 Task: Archive the email with the subject Request for information from softage.1@softage.net
Action: Mouse moved to (740, 70)
Screenshot: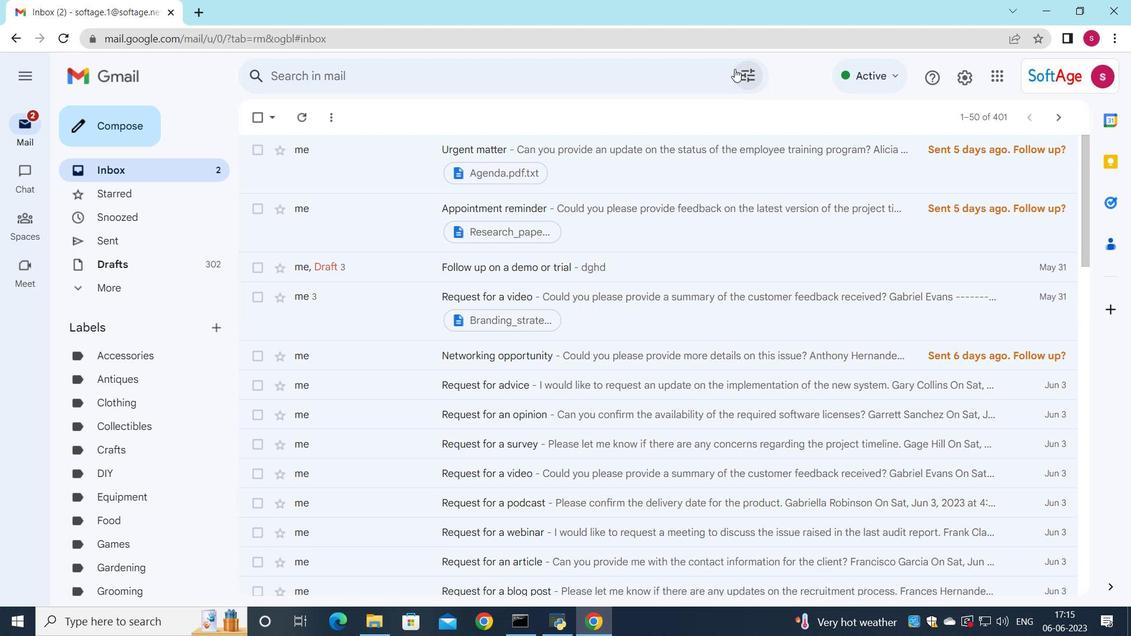 
Action: Mouse pressed left at (740, 70)
Screenshot: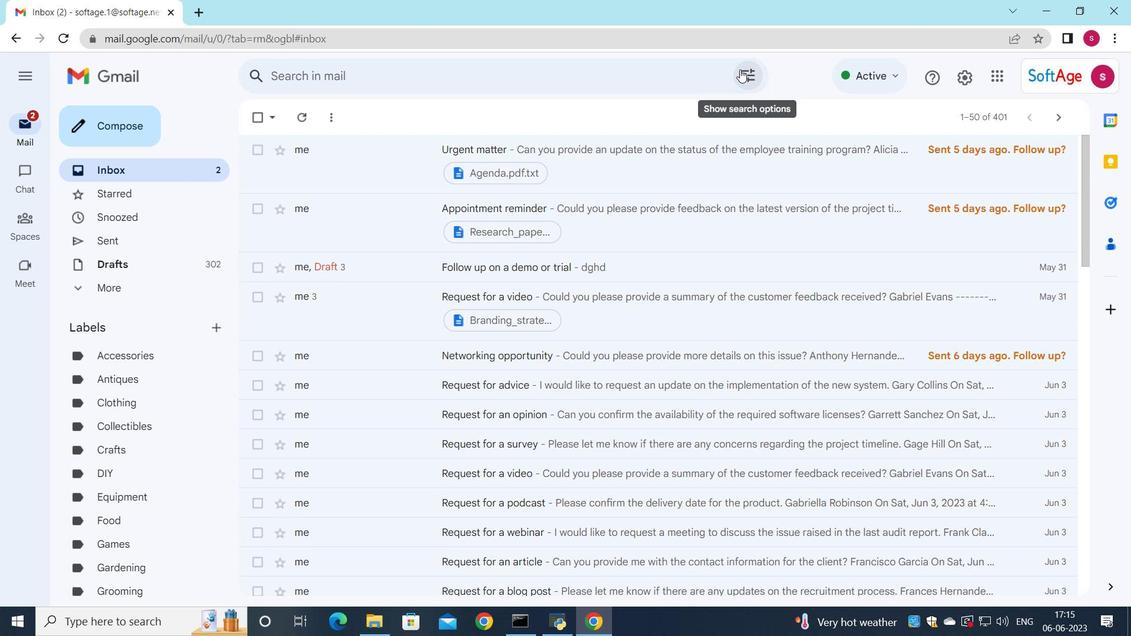
Action: Mouse moved to (532, 116)
Screenshot: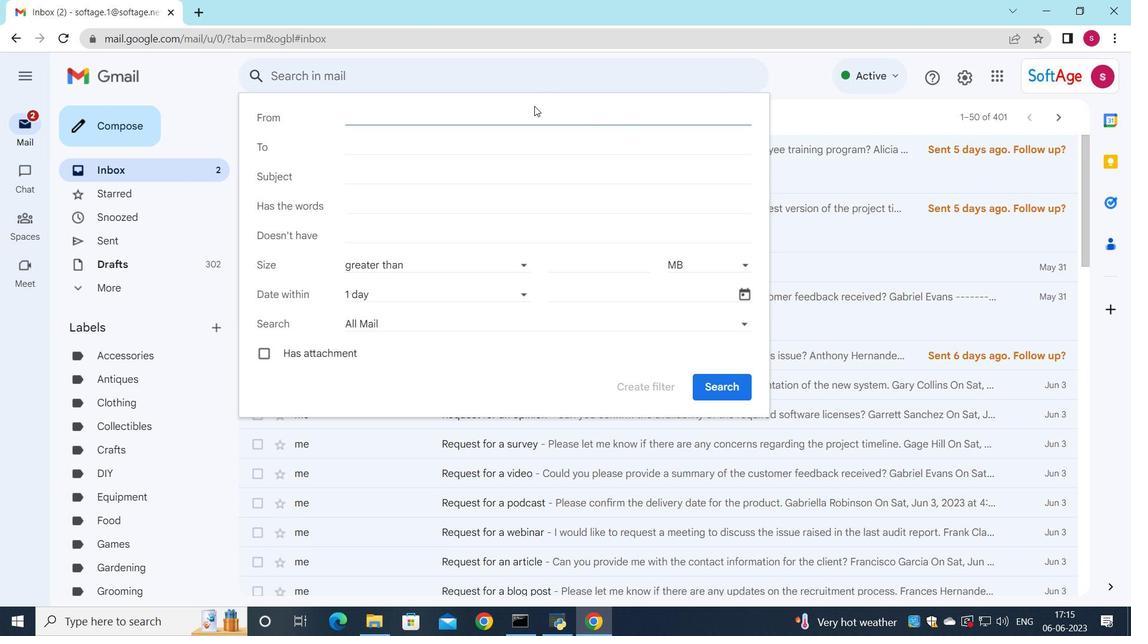 
Action: Key pressed s
Screenshot: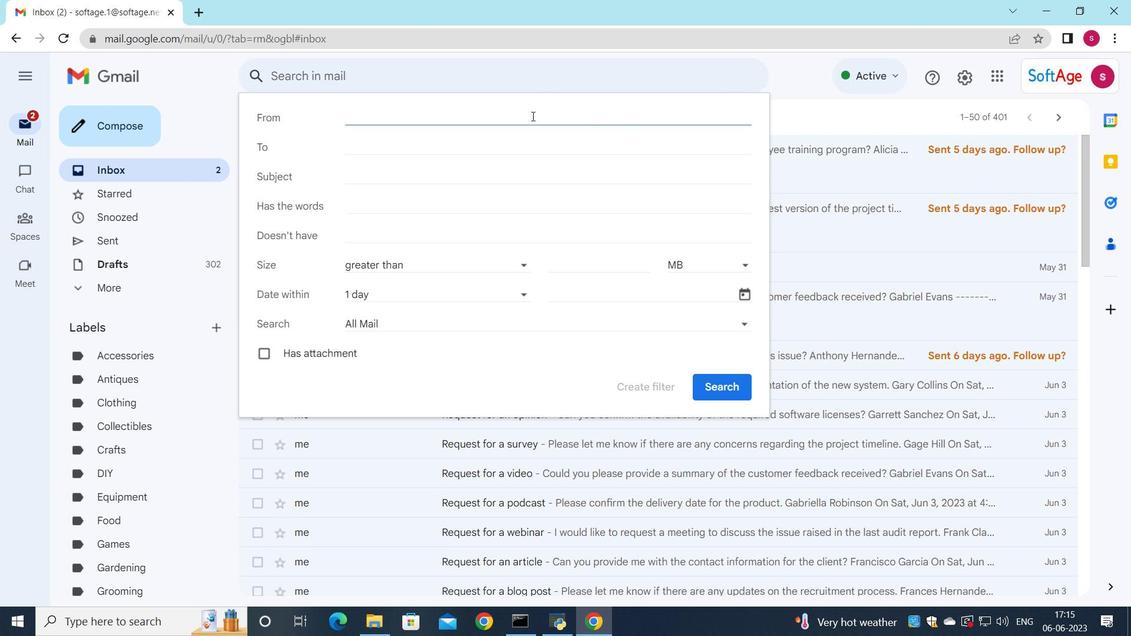 
Action: Mouse moved to (485, 150)
Screenshot: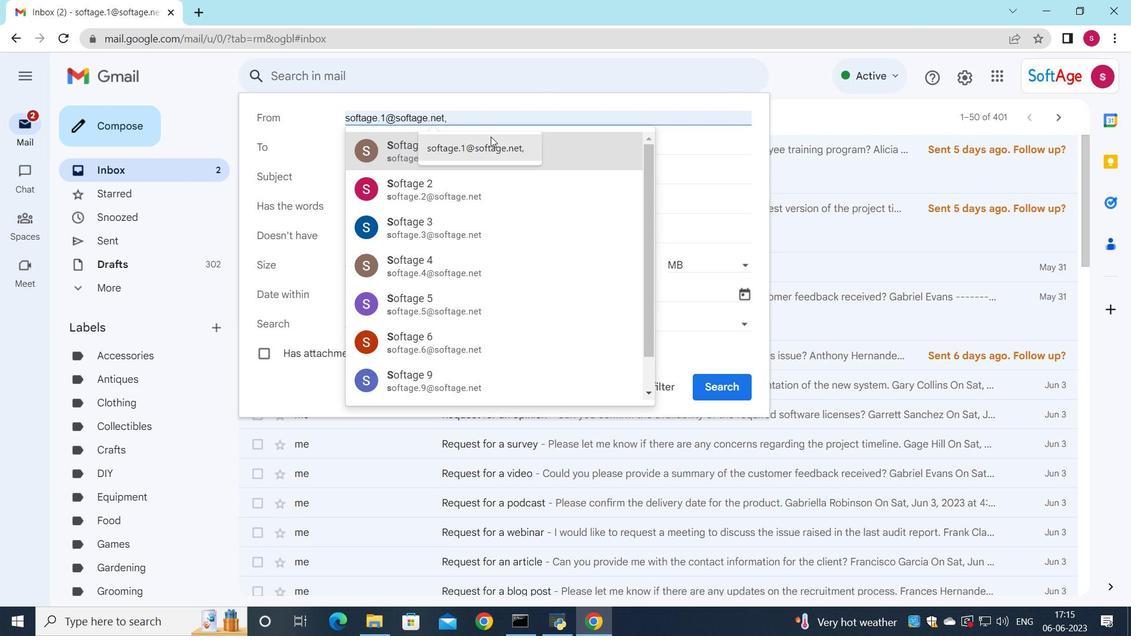 
Action: Mouse pressed left at (485, 150)
Screenshot: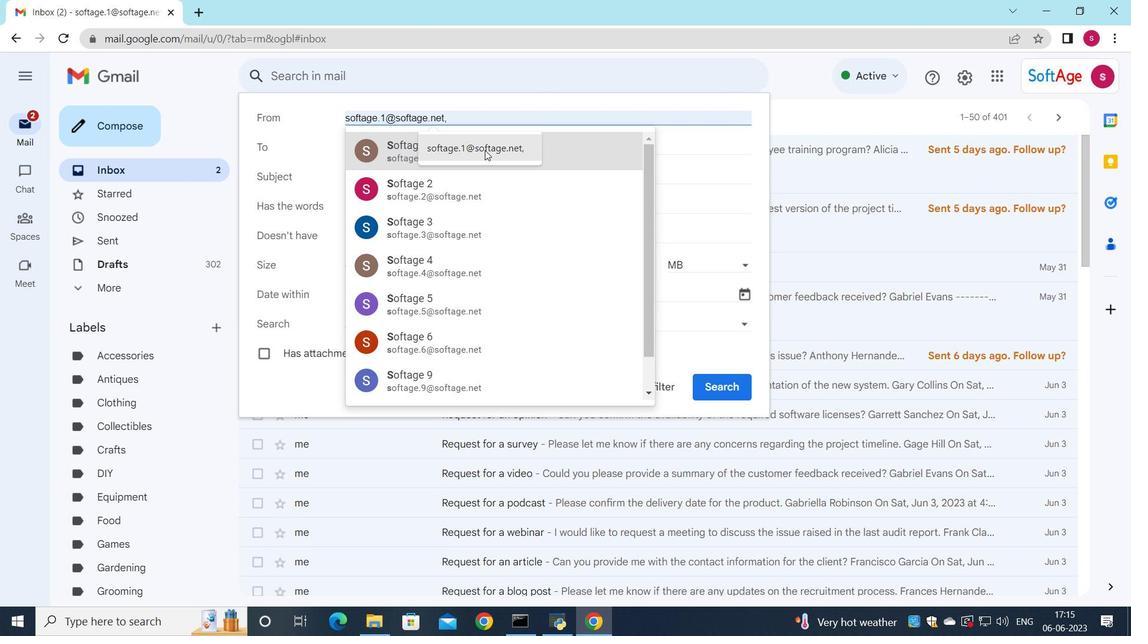
Action: Mouse moved to (396, 173)
Screenshot: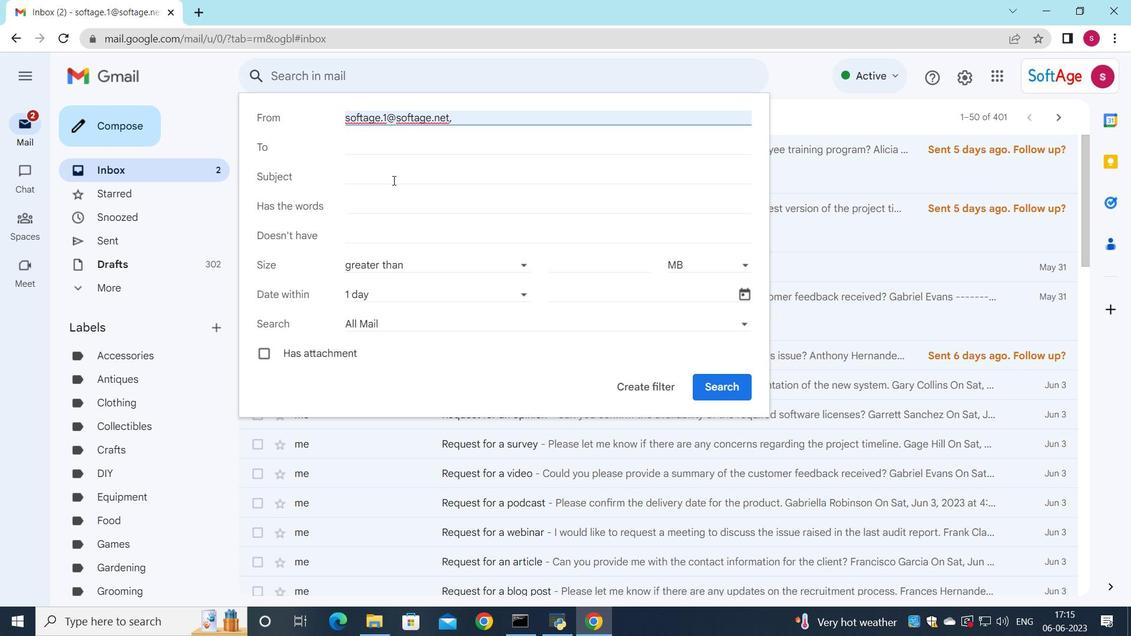 
Action: Mouse pressed left at (396, 173)
Screenshot: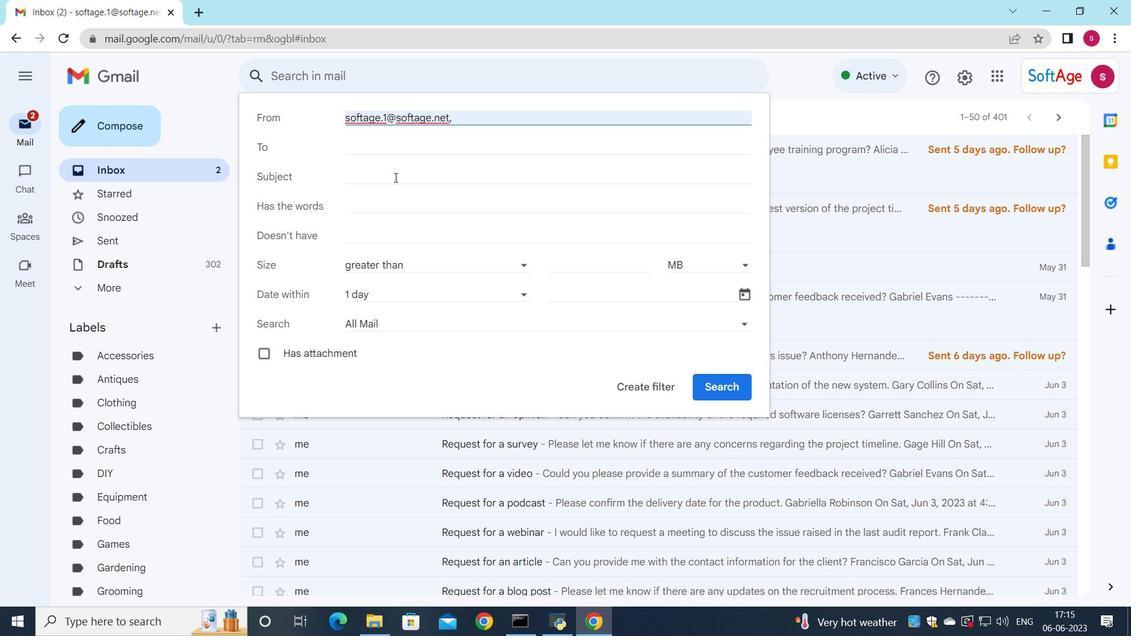 
Action: Key pressed <Key.shift>req<Key.backspace><Key.backspace><Key.backspace><Key.backspace><Key.shift><Key.shift><Key.shift><Key.shift><Key.shift><Key.shift><Key.shift>Requs<Key.backspace>est<Key.space>for<Key.space>information
Screenshot: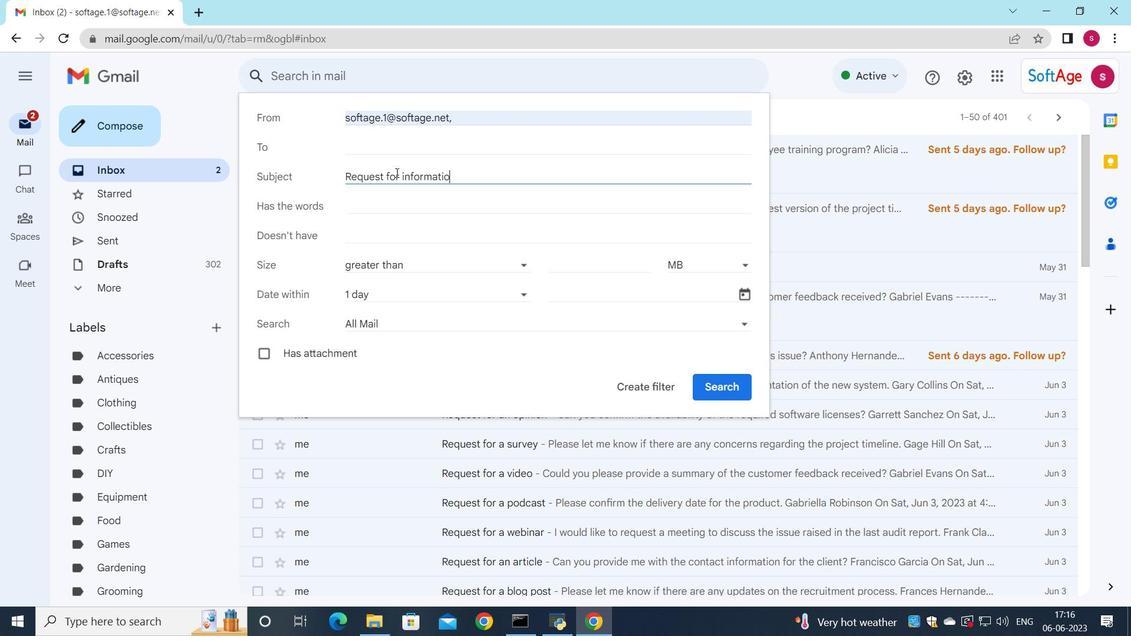 
Action: Mouse moved to (445, 295)
Screenshot: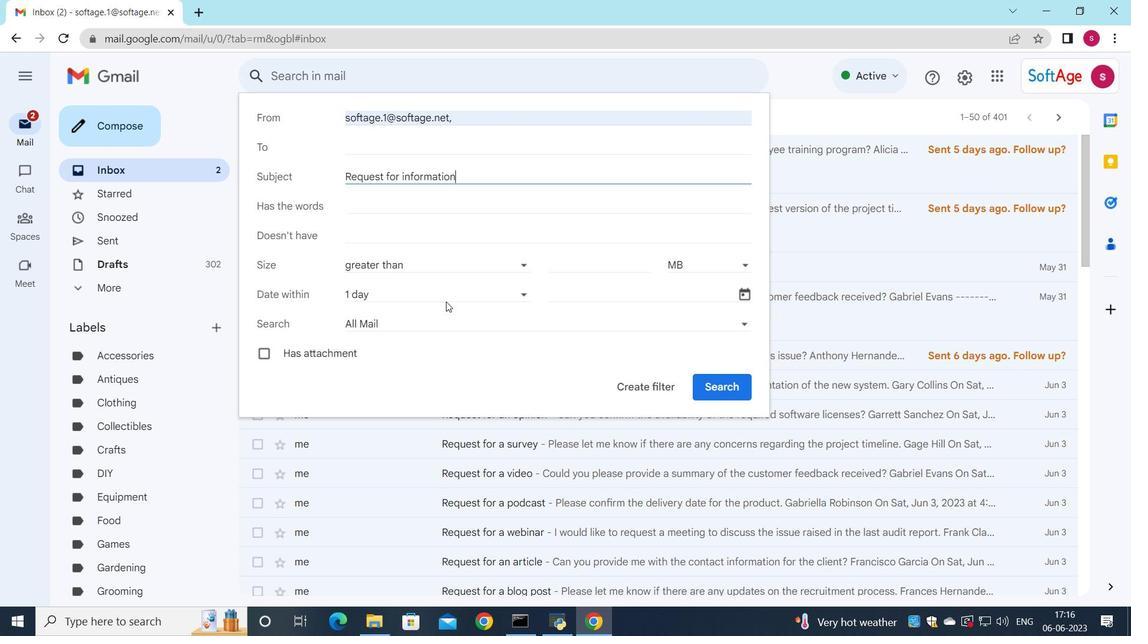 
Action: Mouse pressed left at (445, 295)
Screenshot: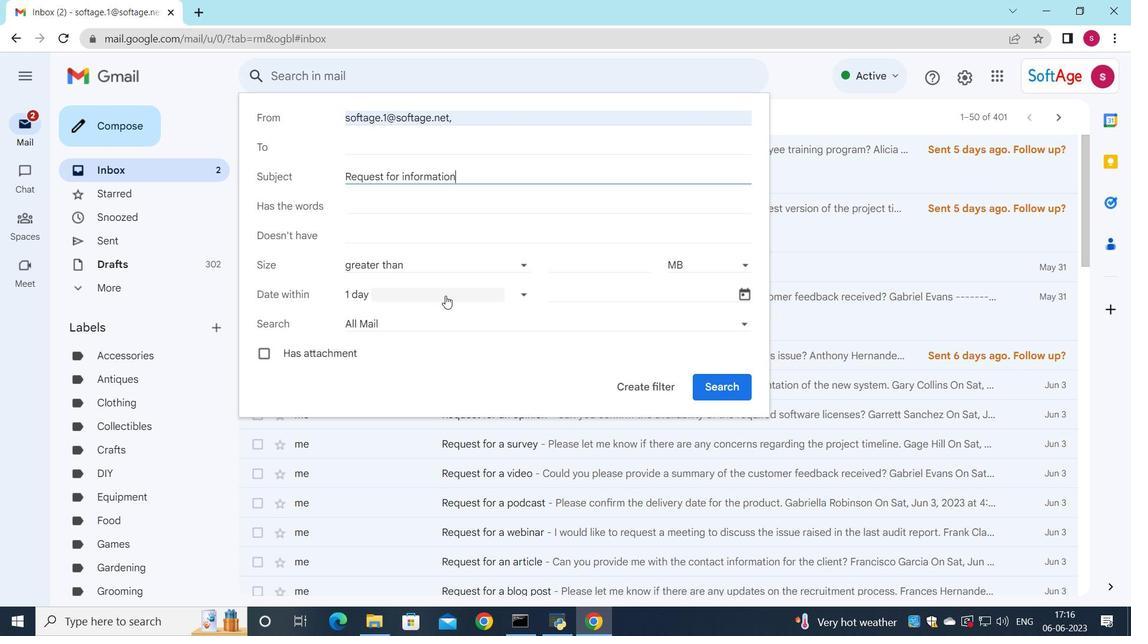 
Action: Mouse moved to (410, 465)
Screenshot: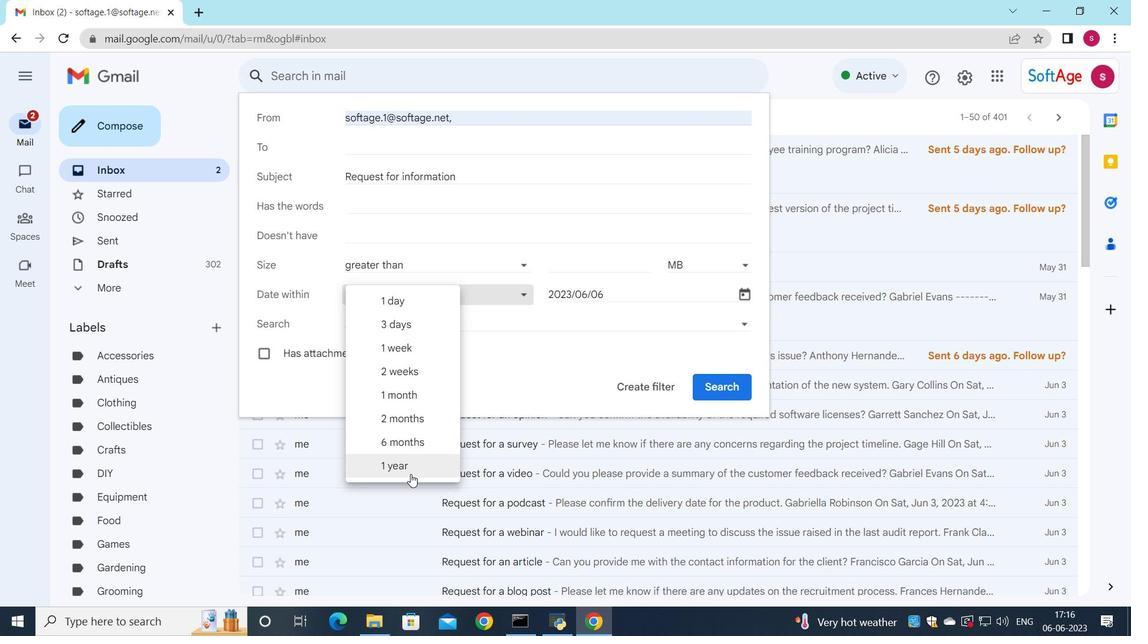
Action: Mouse pressed left at (410, 465)
Screenshot: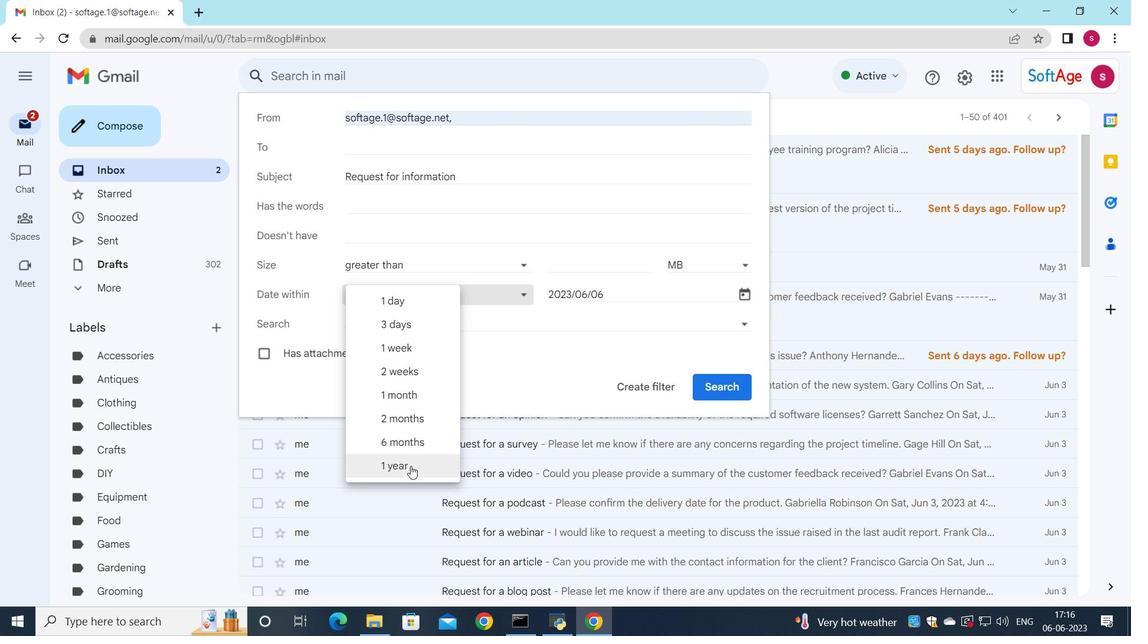 
Action: Mouse moved to (637, 383)
Screenshot: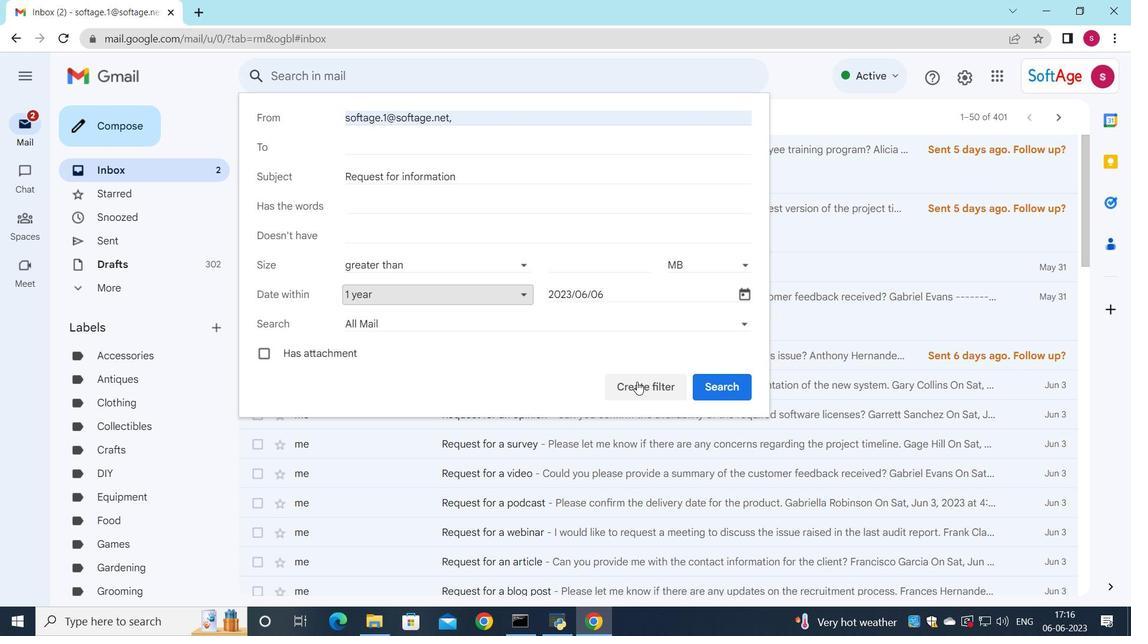 
Action: Mouse pressed left at (637, 383)
Screenshot: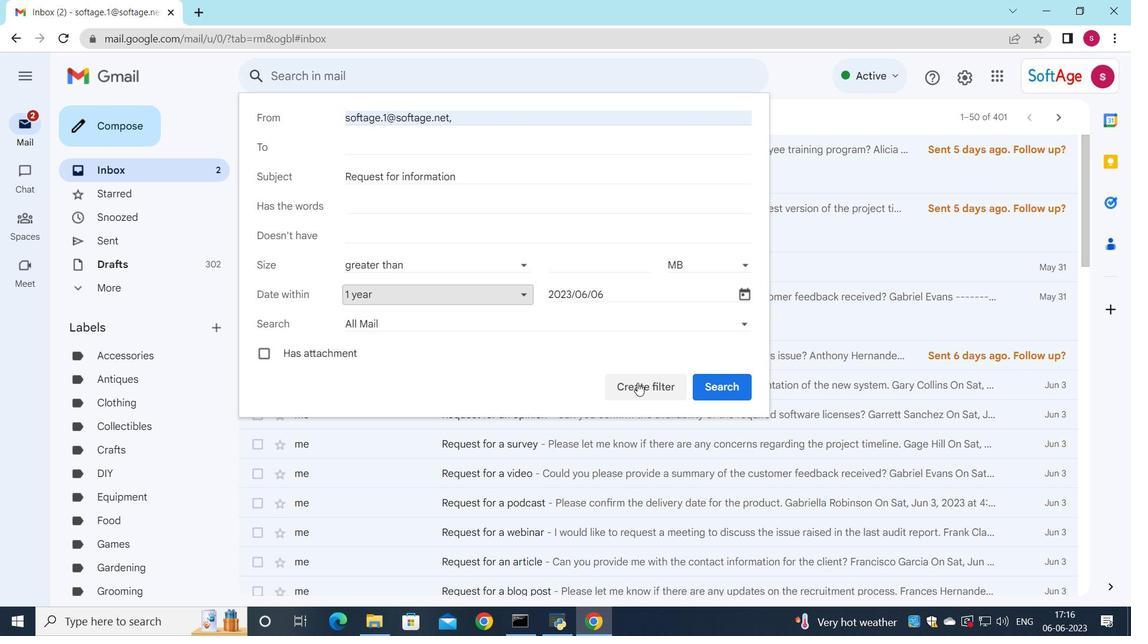 
Action: Mouse moved to (260, 123)
Screenshot: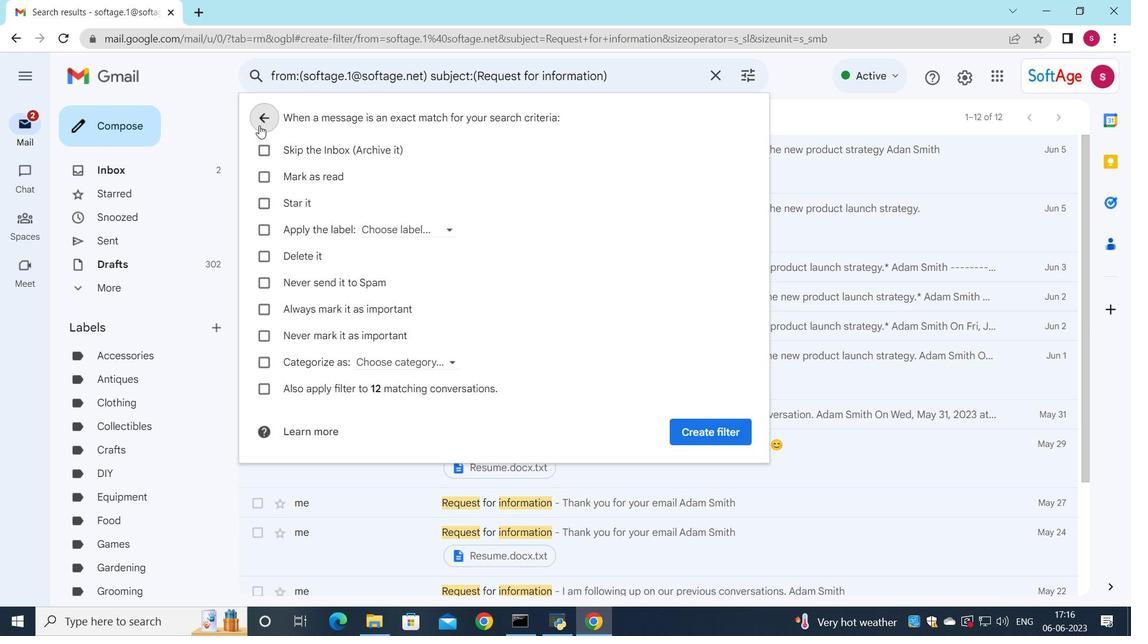
Action: Mouse pressed left at (260, 123)
Screenshot: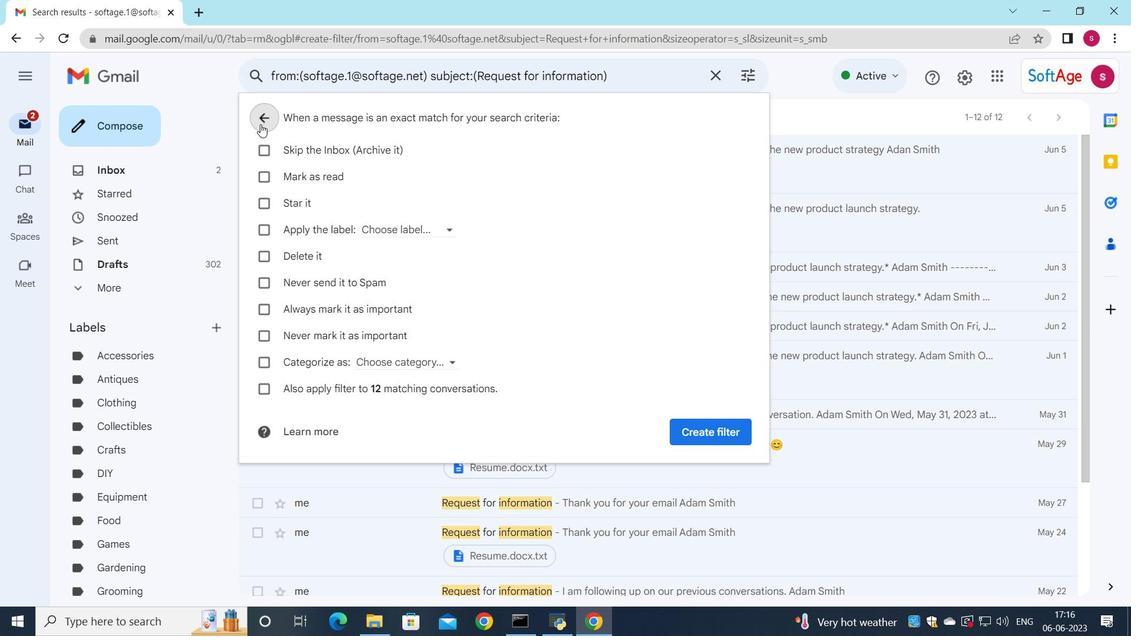 
Action: Mouse moved to (720, 383)
Screenshot: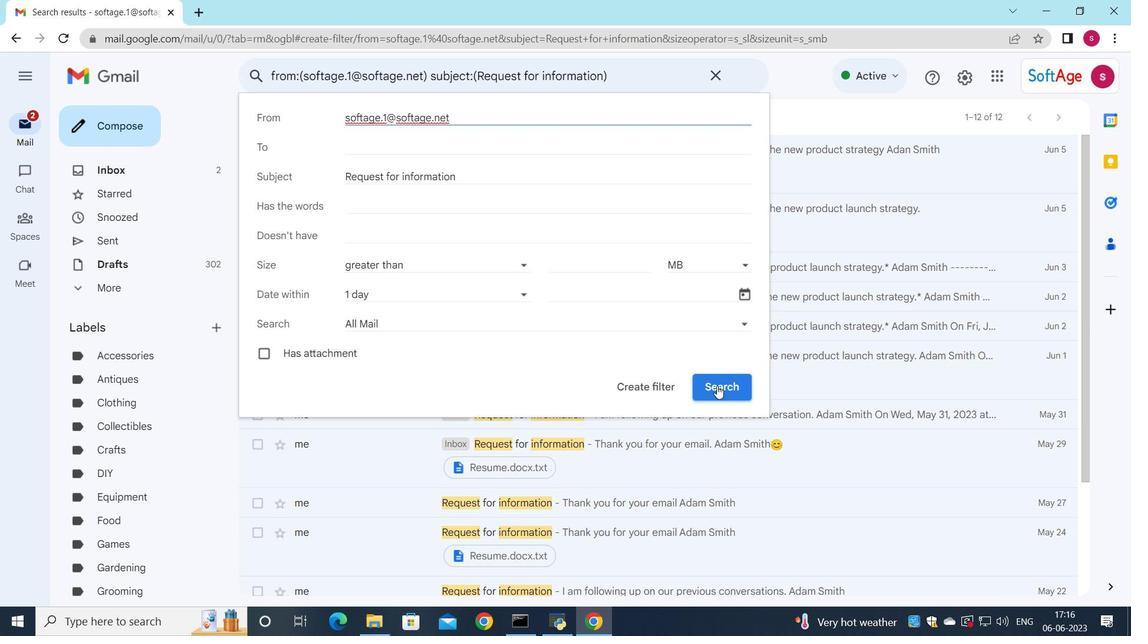 
Action: Mouse pressed left at (720, 383)
Screenshot: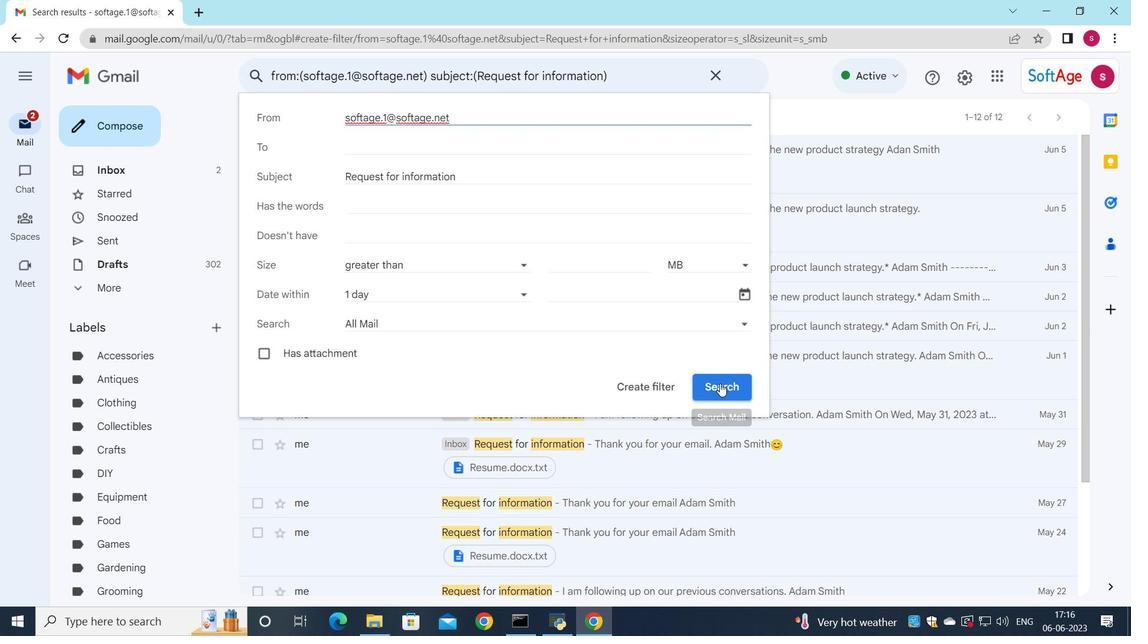 
Action: Mouse moved to (611, 241)
Screenshot: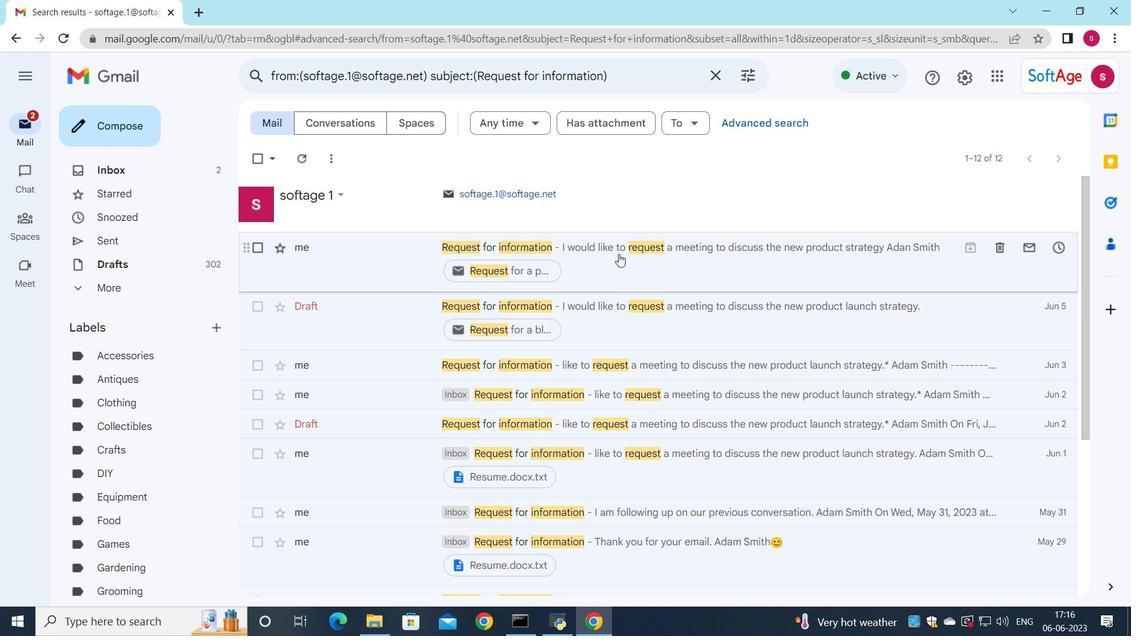 
Action: Mouse pressed left at (611, 241)
Screenshot: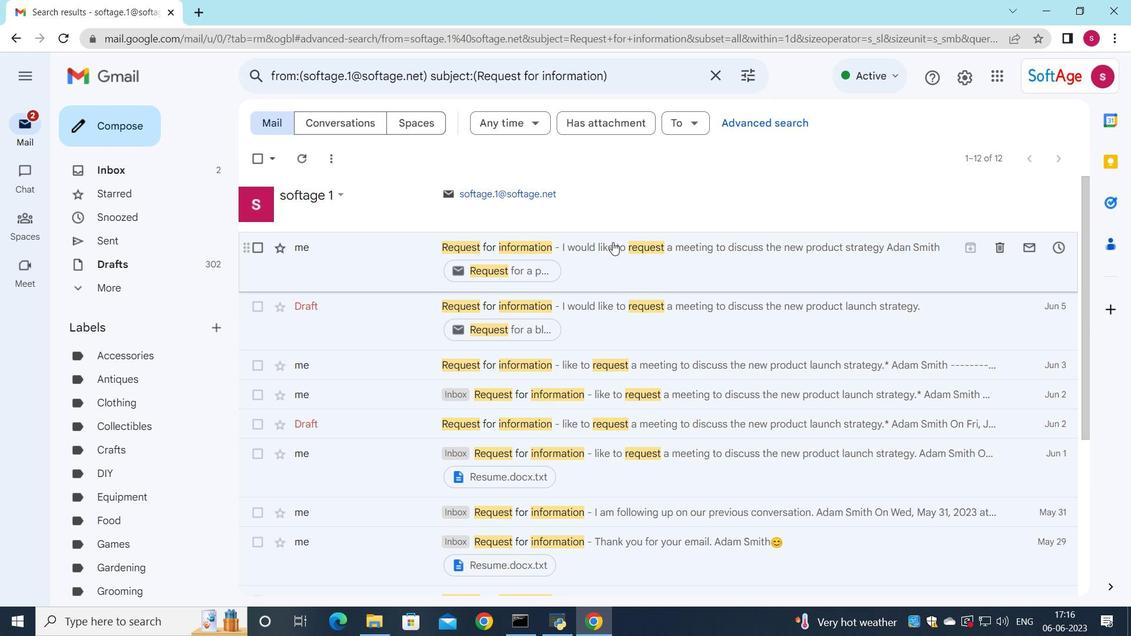 
Action: Mouse moved to (305, 122)
Screenshot: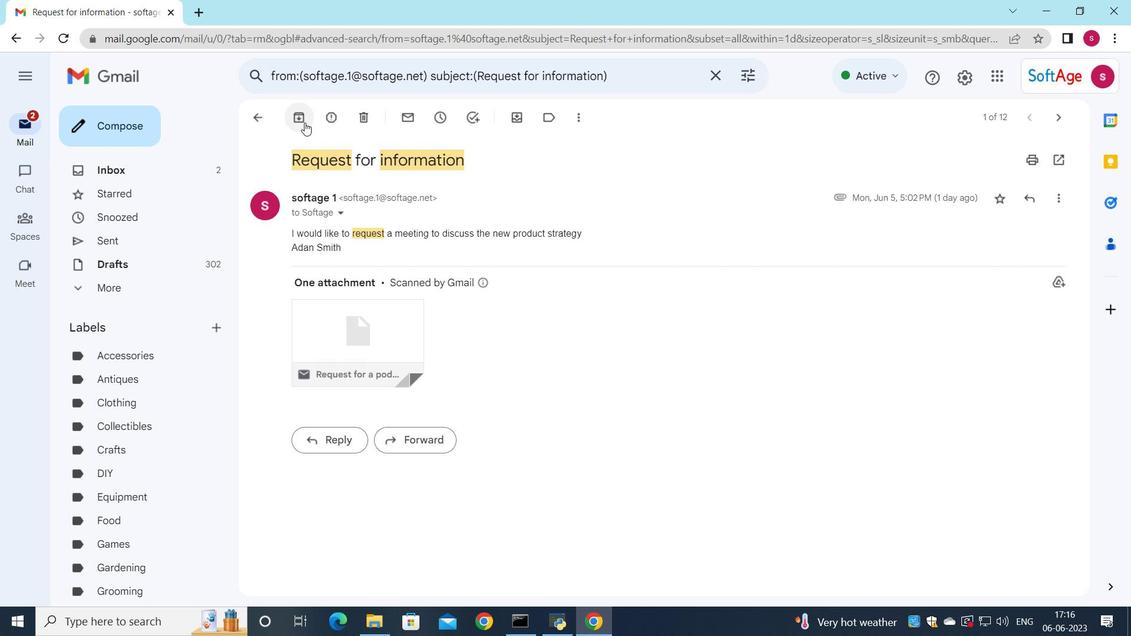 
Action: Mouse pressed left at (305, 122)
Screenshot: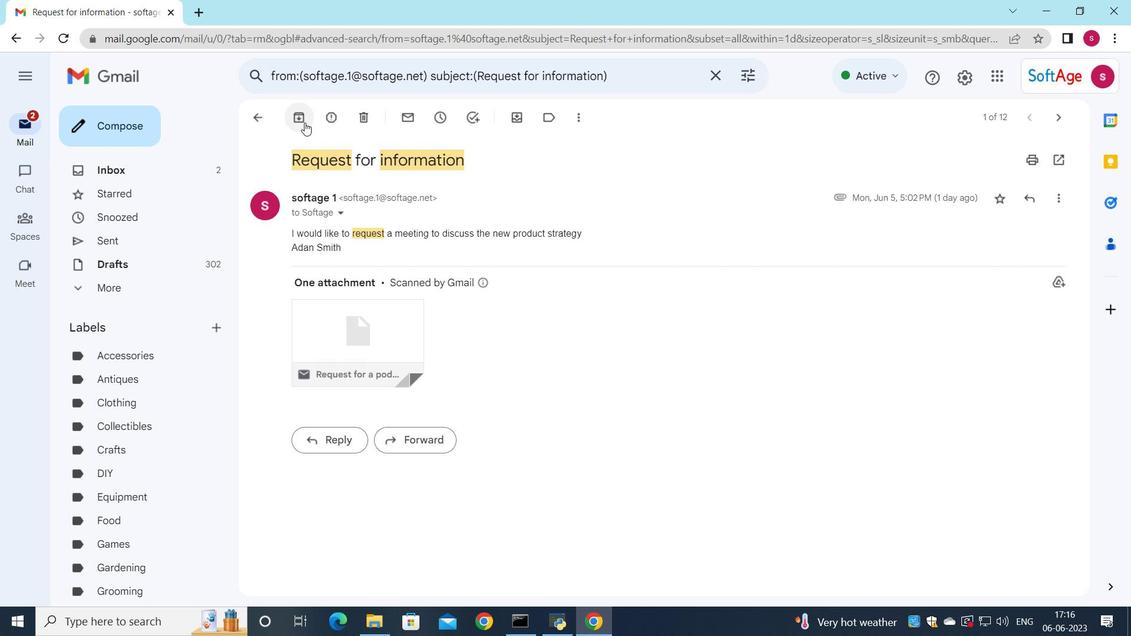 
Action: Mouse moved to (558, 235)
Screenshot: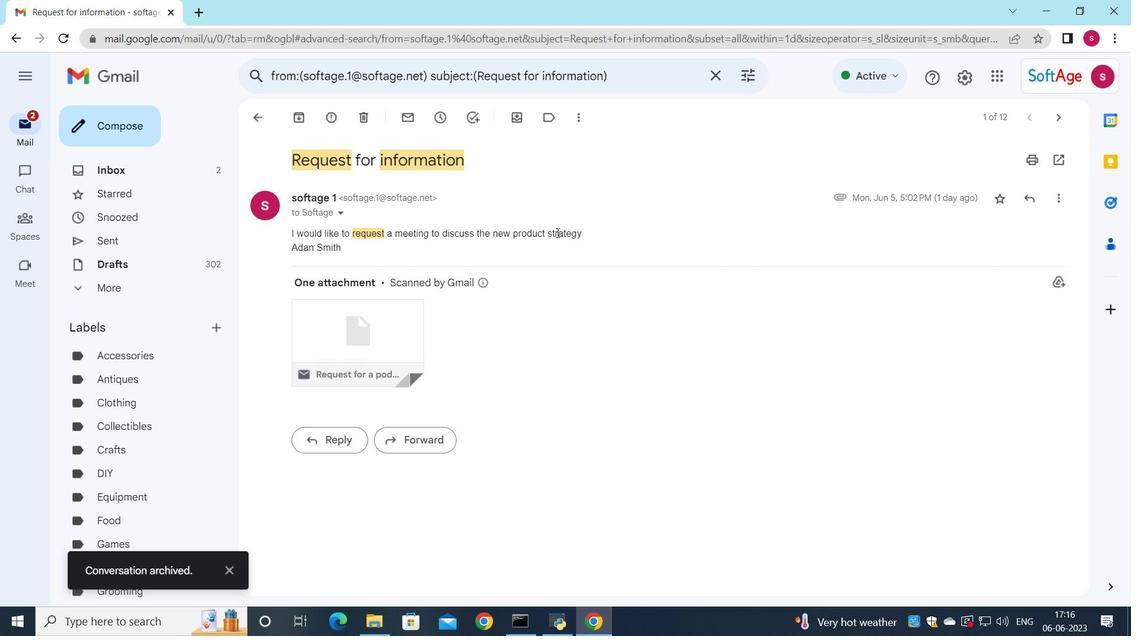 
